 Task: Add Traditional Medicinals Organic Smooth Move Tea to the cart.
Action: Mouse pressed left at (18, 101)
Screenshot: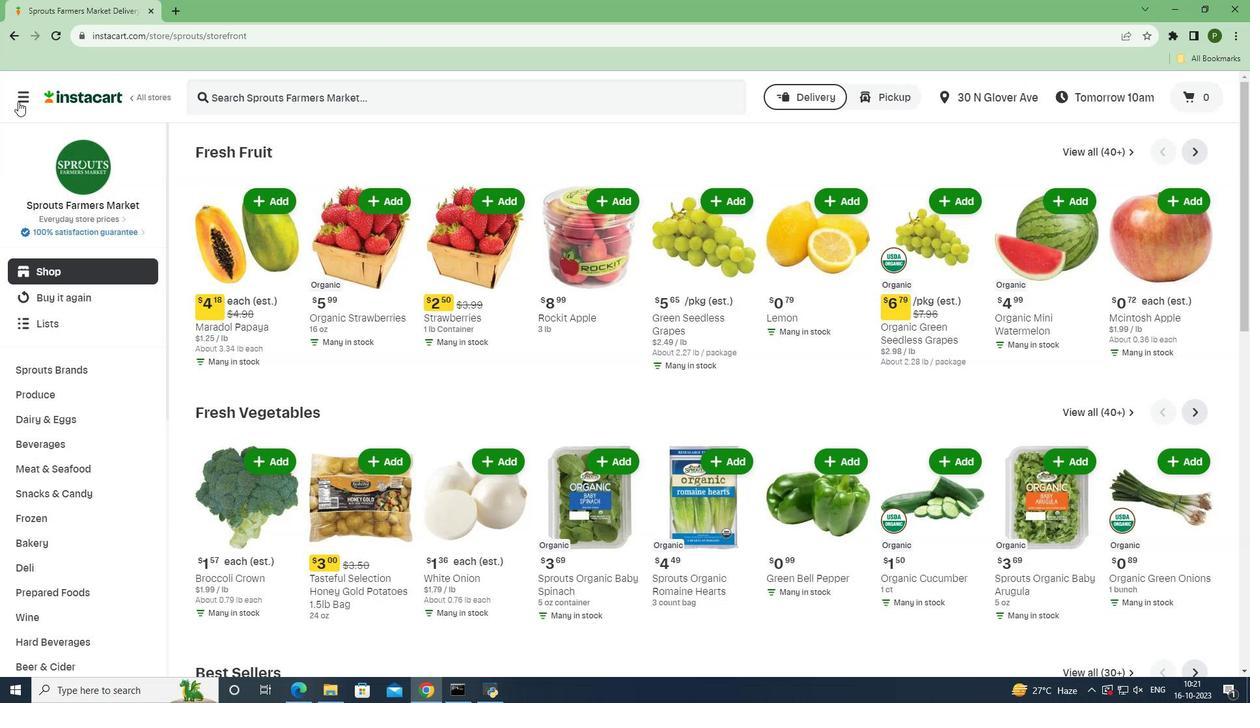 
Action: Mouse moved to (39, 347)
Screenshot: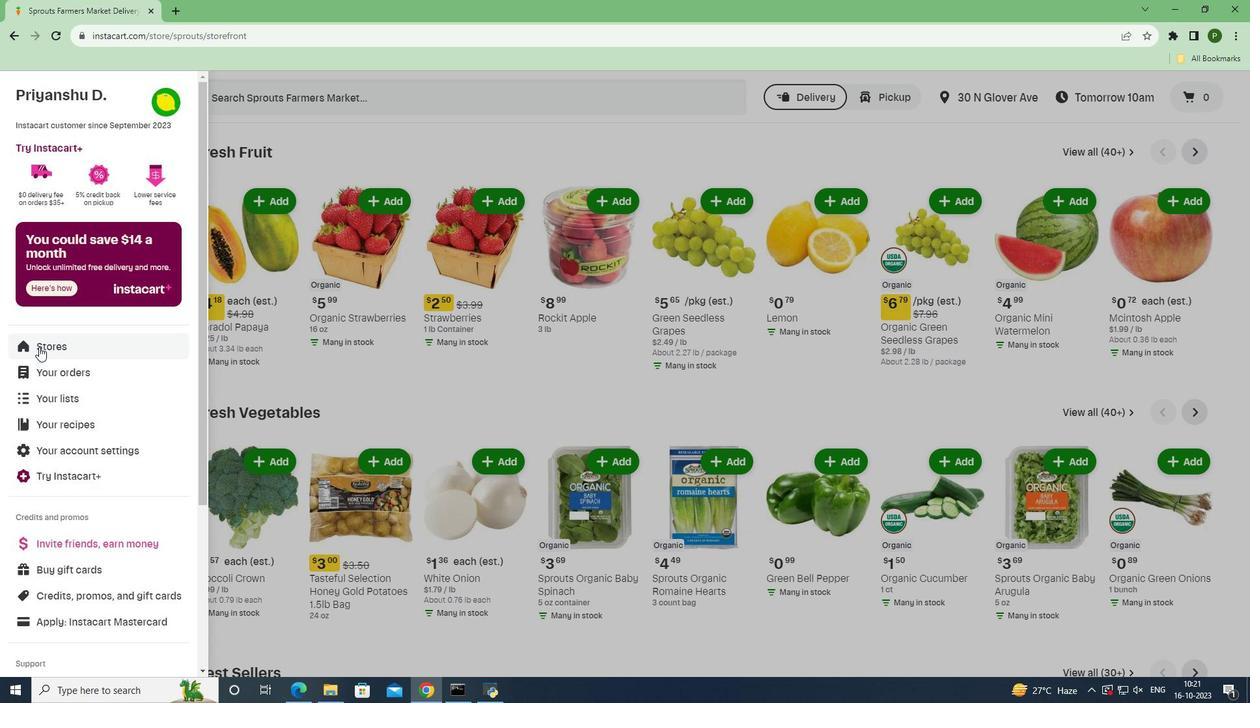 
Action: Mouse pressed left at (39, 347)
Screenshot: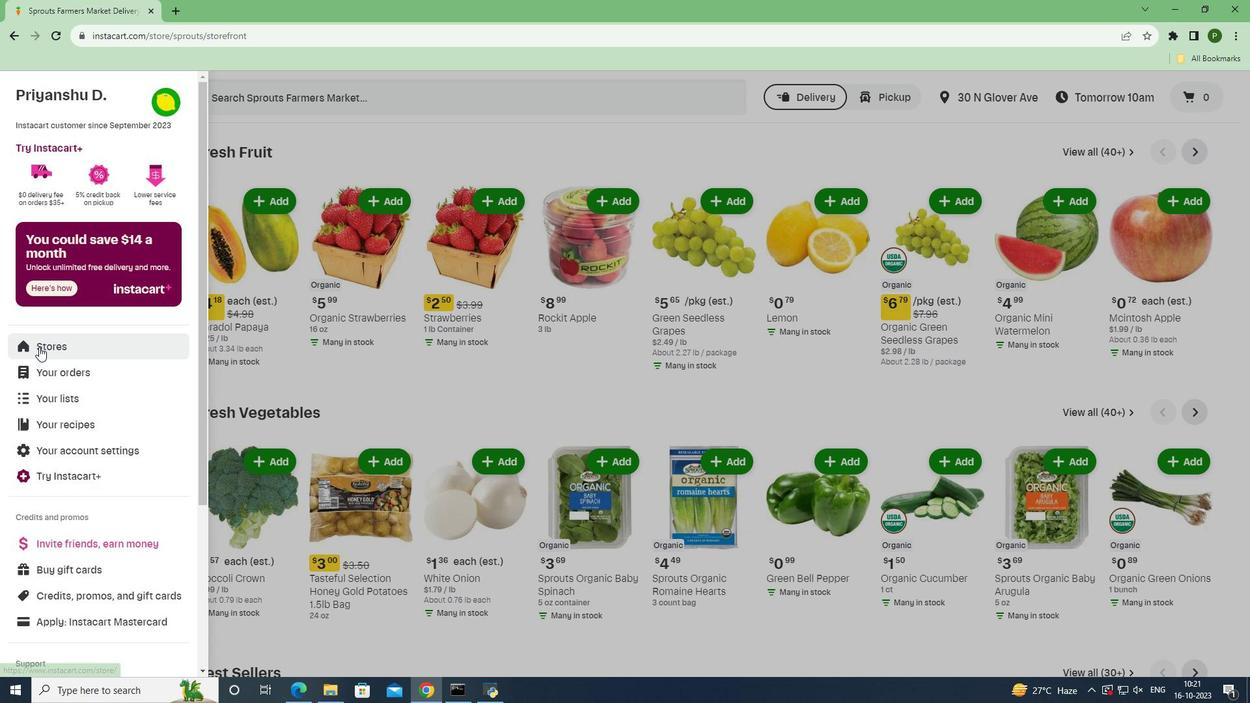 
Action: Mouse moved to (292, 138)
Screenshot: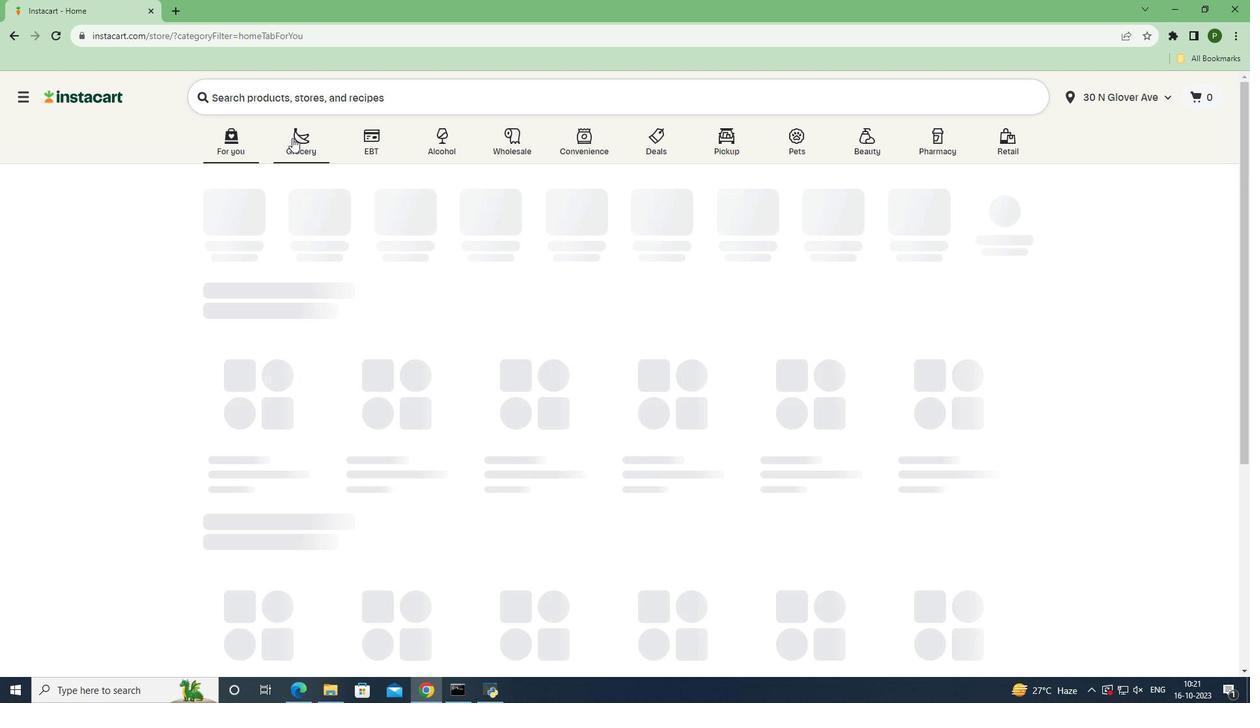 
Action: Mouse pressed left at (292, 138)
Screenshot: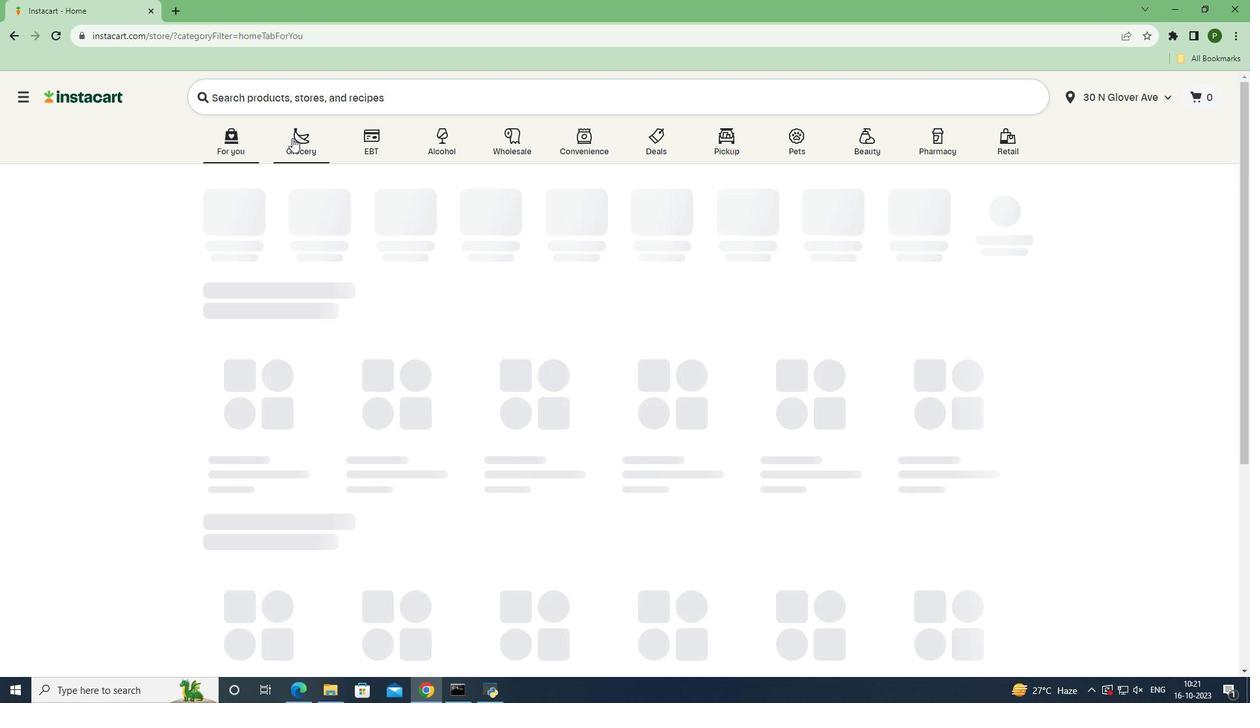 
Action: Mouse moved to (812, 308)
Screenshot: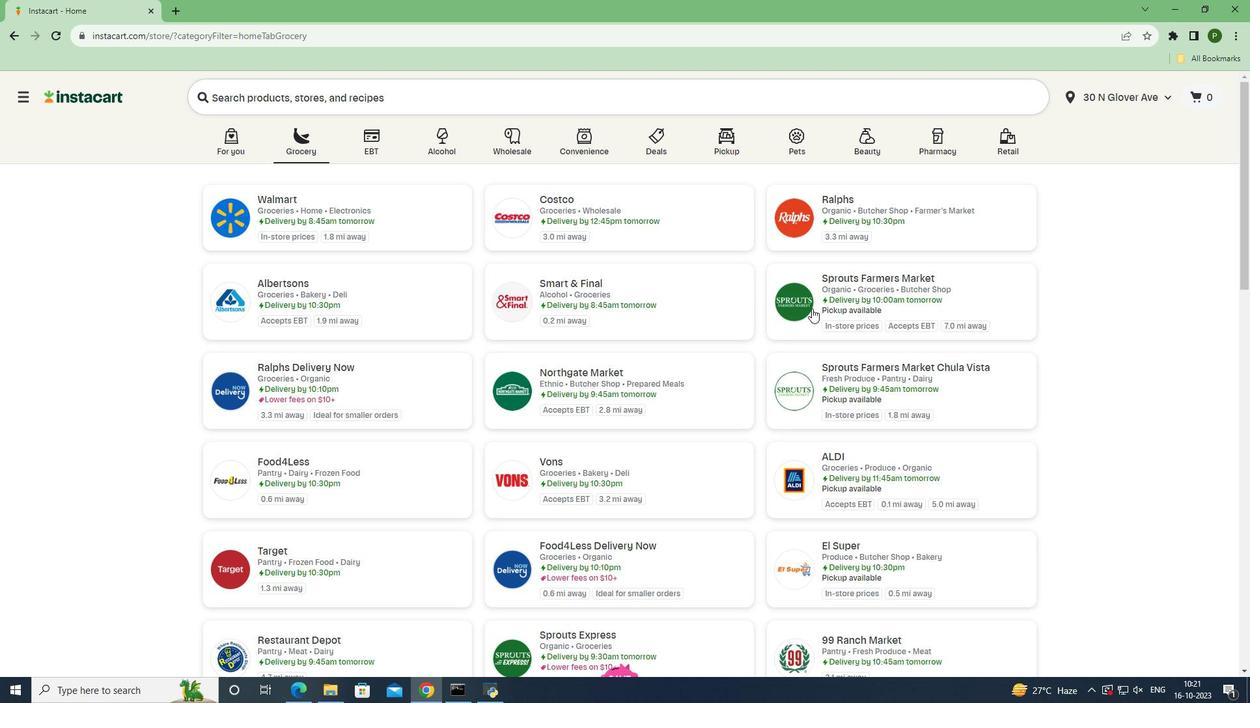 
Action: Mouse pressed left at (812, 308)
Screenshot: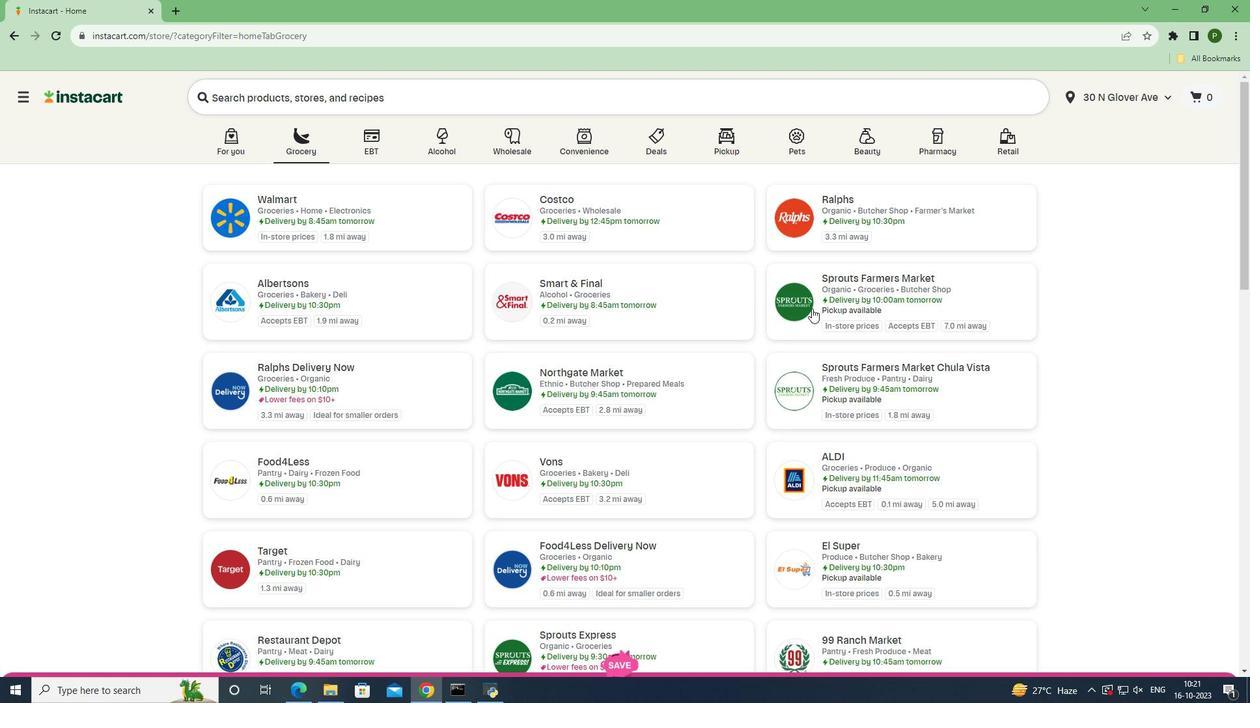 
Action: Mouse moved to (54, 442)
Screenshot: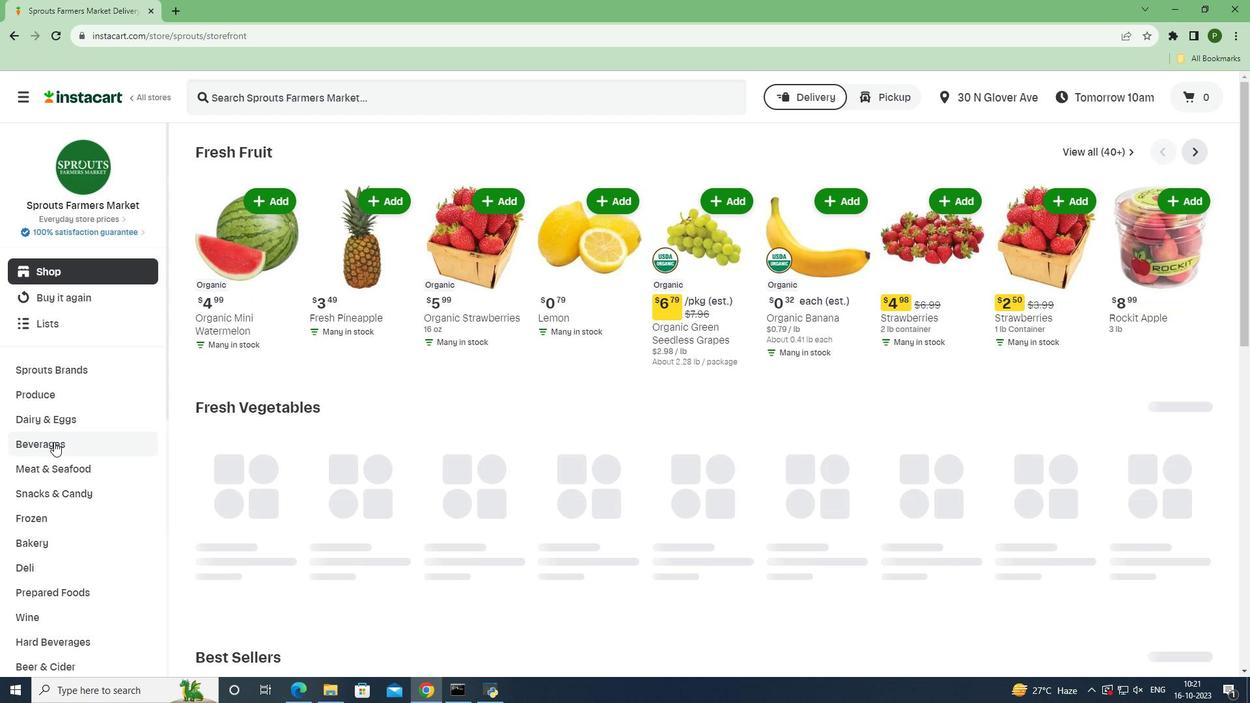 
Action: Mouse pressed left at (54, 442)
Screenshot: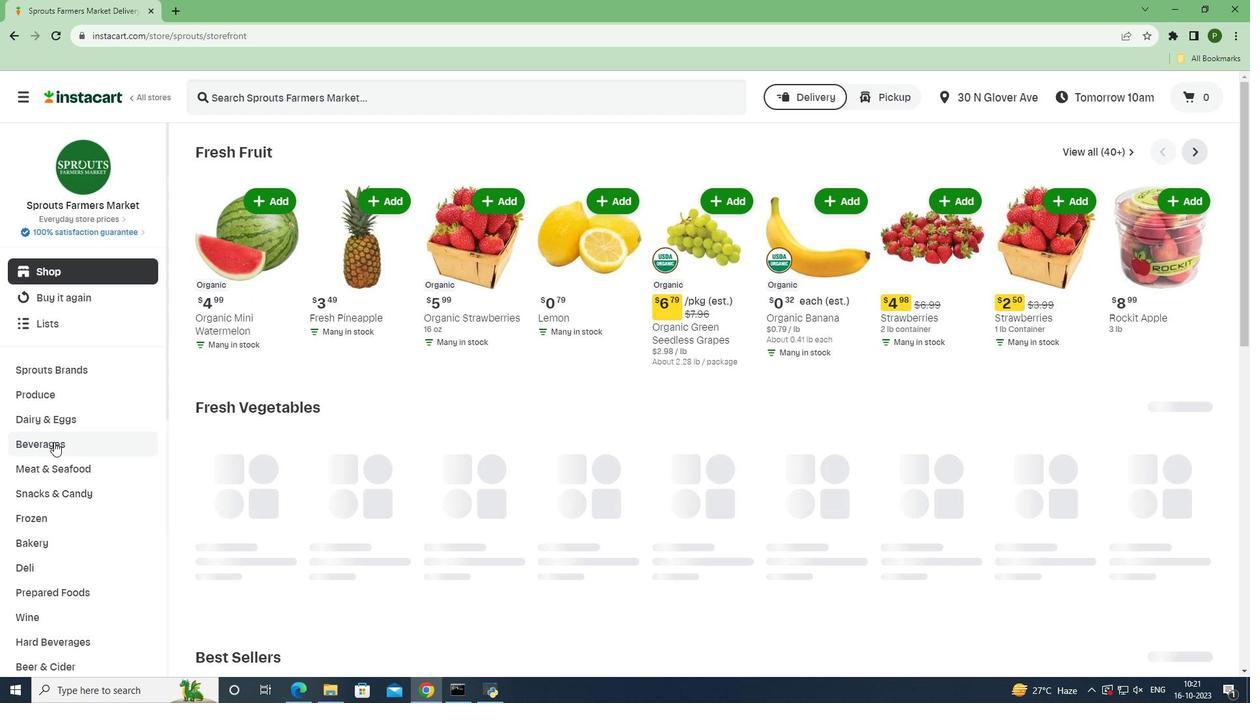 
Action: Mouse moved to (1128, 181)
Screenshot: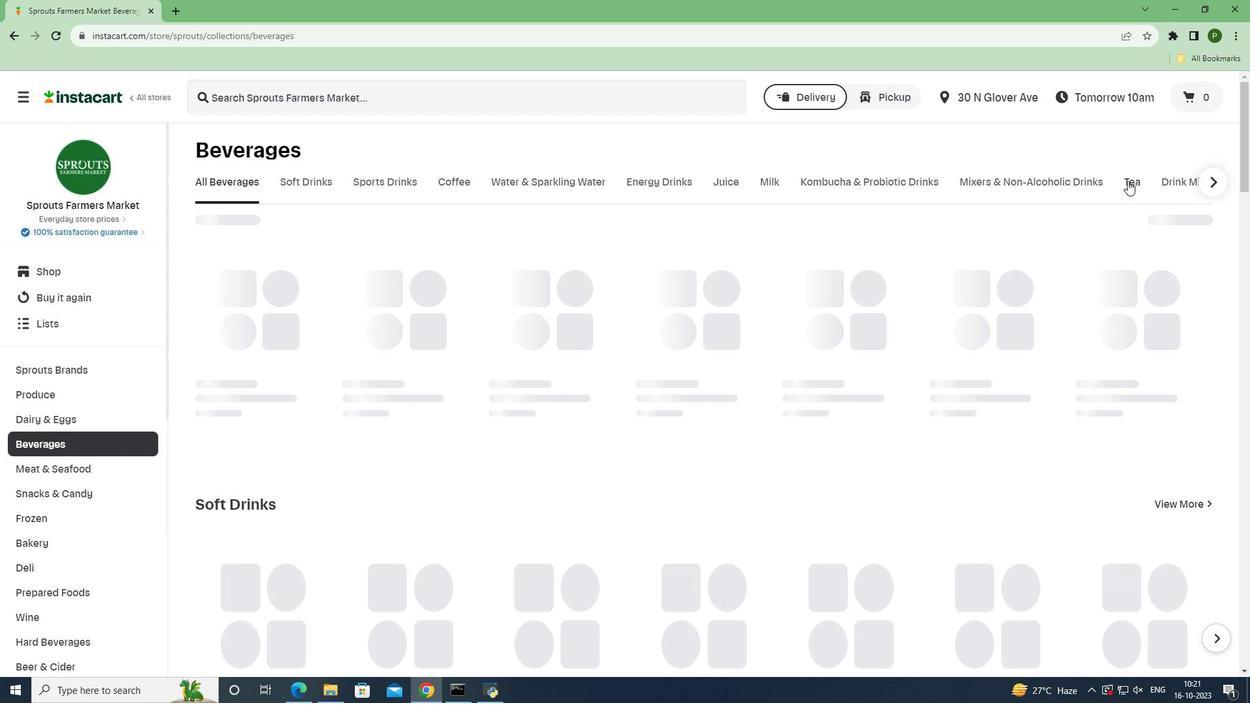 
Action: Mouse pressed left at (1128, 181)
Screenshot: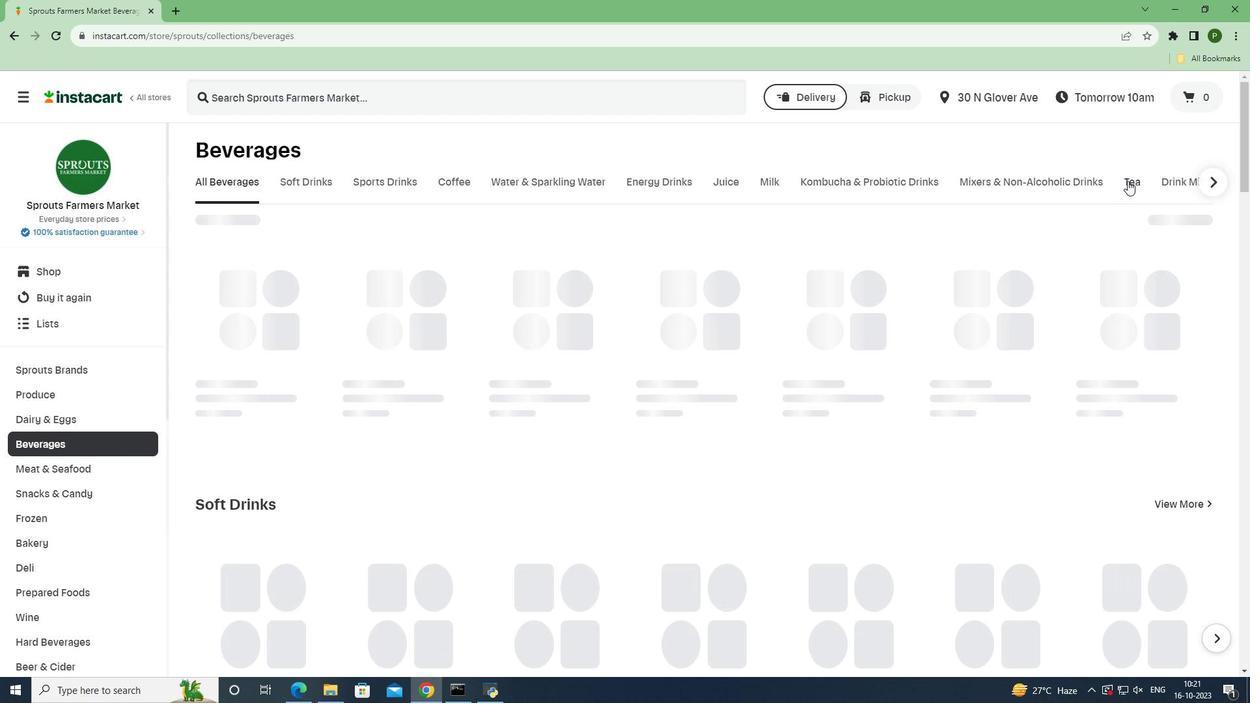 
Action: Mouse moved to (462, 106)
Screenshot: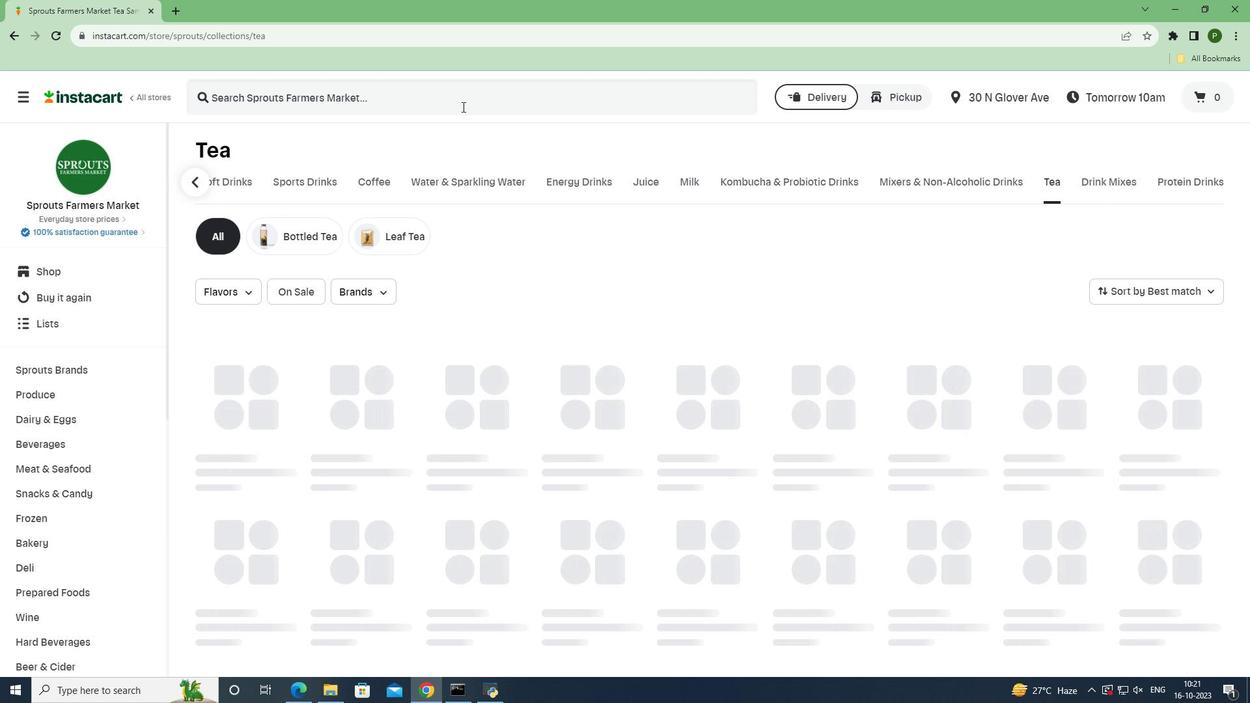 
Action: Mouse pressed left at (462, 106)
Screenshot: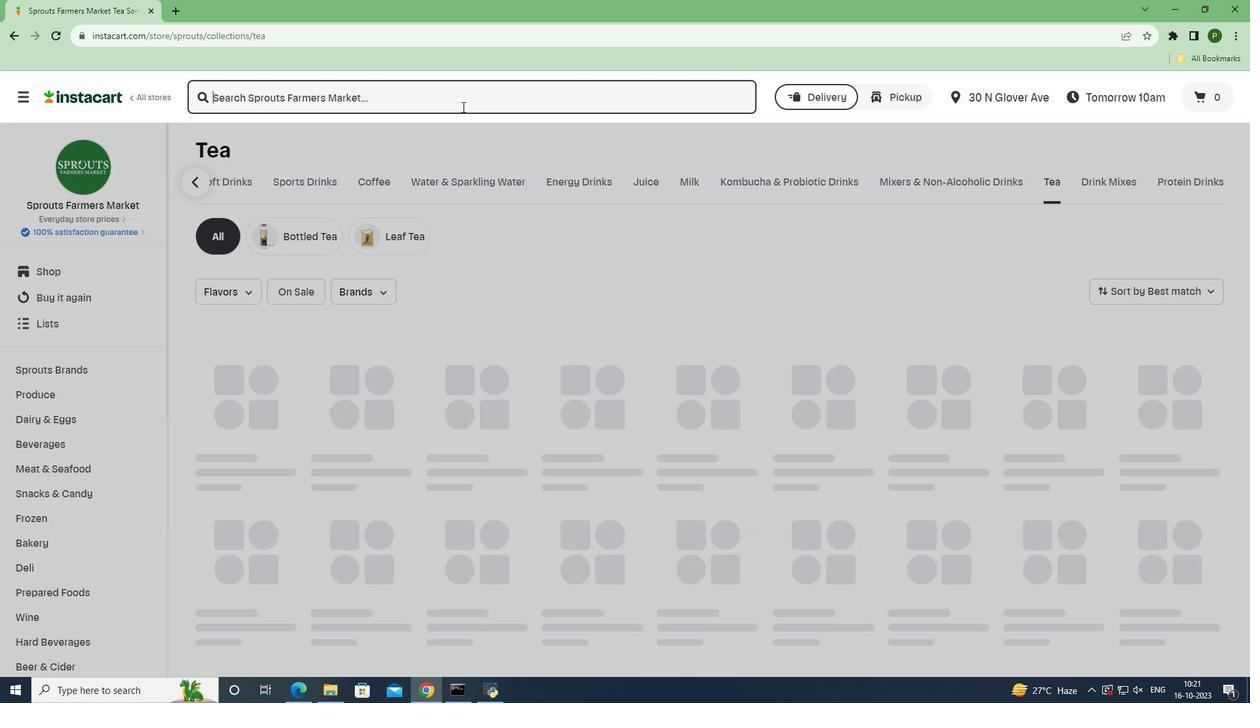 
Action: Mouse moved to (462, 104)
Screenshot: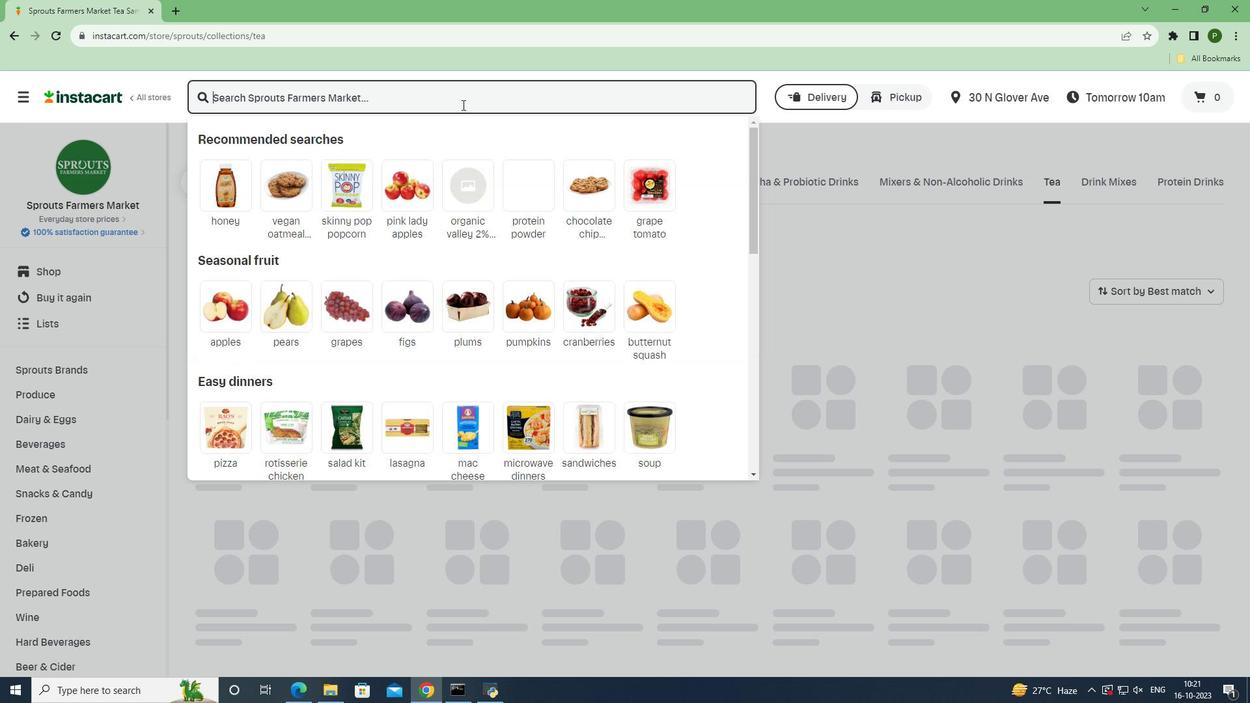 
Action: Key pressed <Key.caps_lock>T<Key.caps_lock>raditional<Key.space><Key.caps_lock>M<Key.caps_lock>edicinals<Key.space><Key.caps_lock>O<Key.caps_lock>rganic<Key.space><Key.caps_lock>S<Key.caps_lock>mooth<Key.space><Key.caps_lock>M<Key.caps_lock>ove<Key.space><Key.caps_lock>T<Key.caps_lock>ea<Key.space><Key.enter>
Screenshot: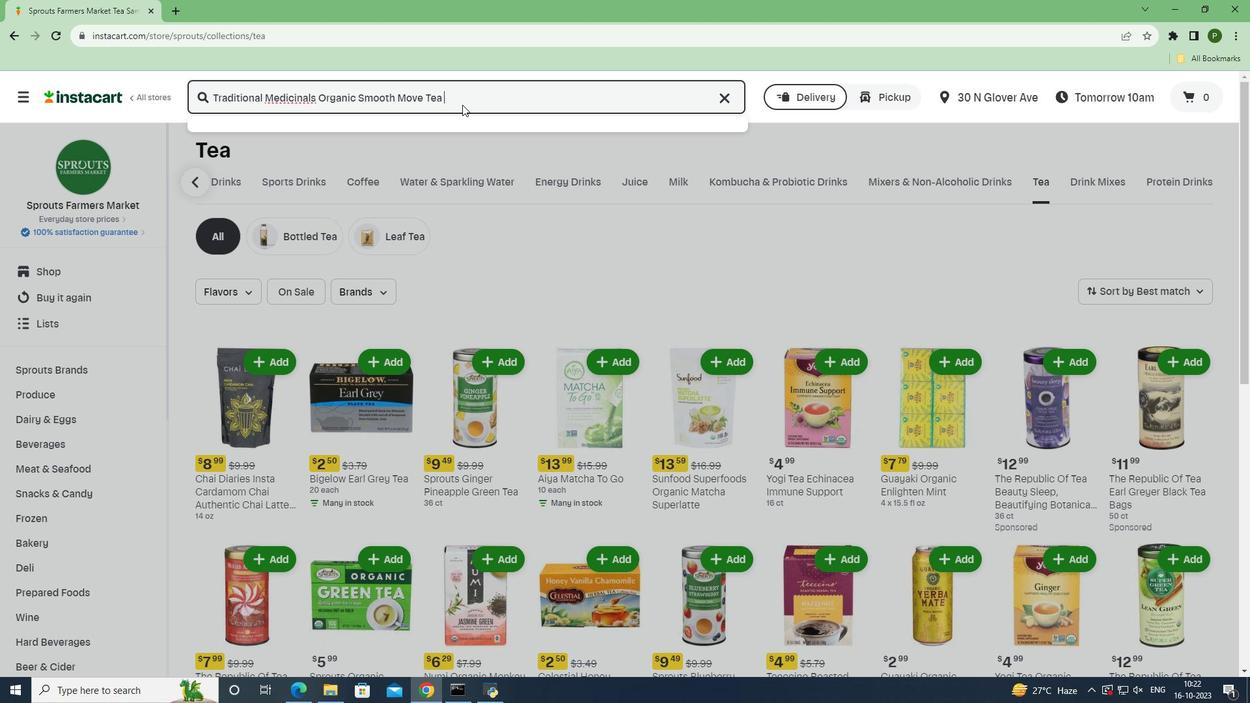 
Action: Mouse moved to (779, 233)
Screenshot: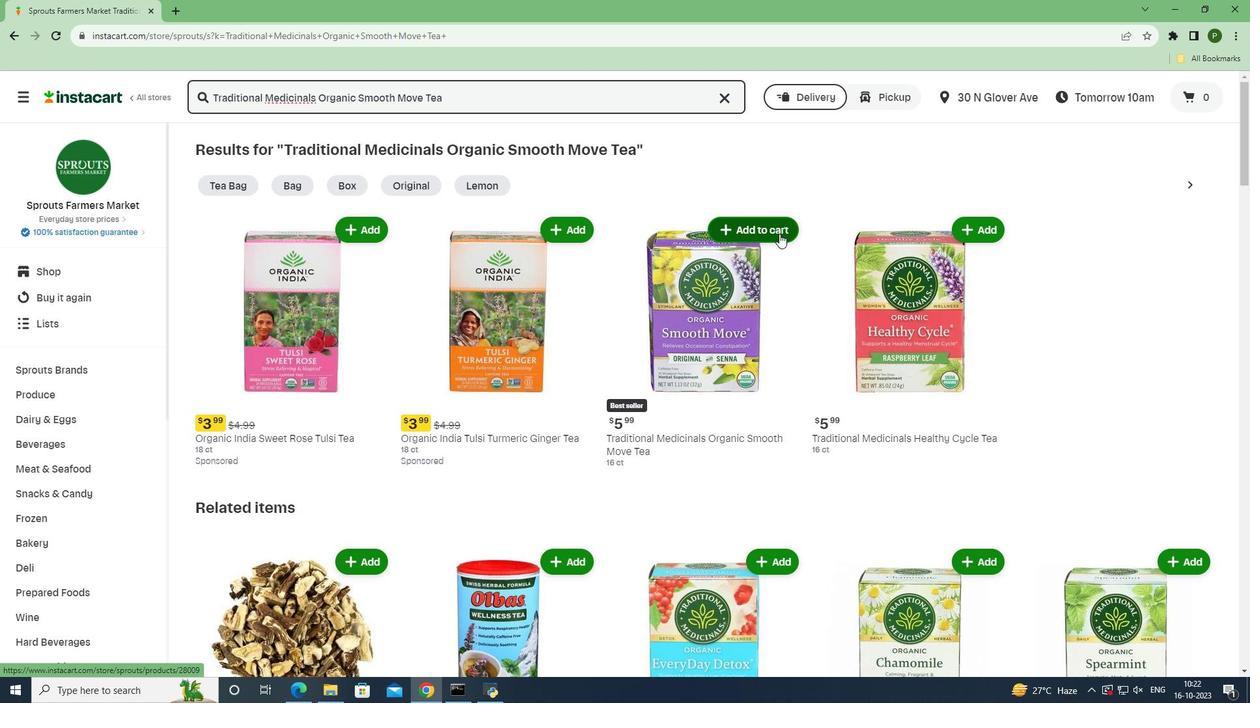 
Action: Mouse pressed left at (779, 233)
Screenshot: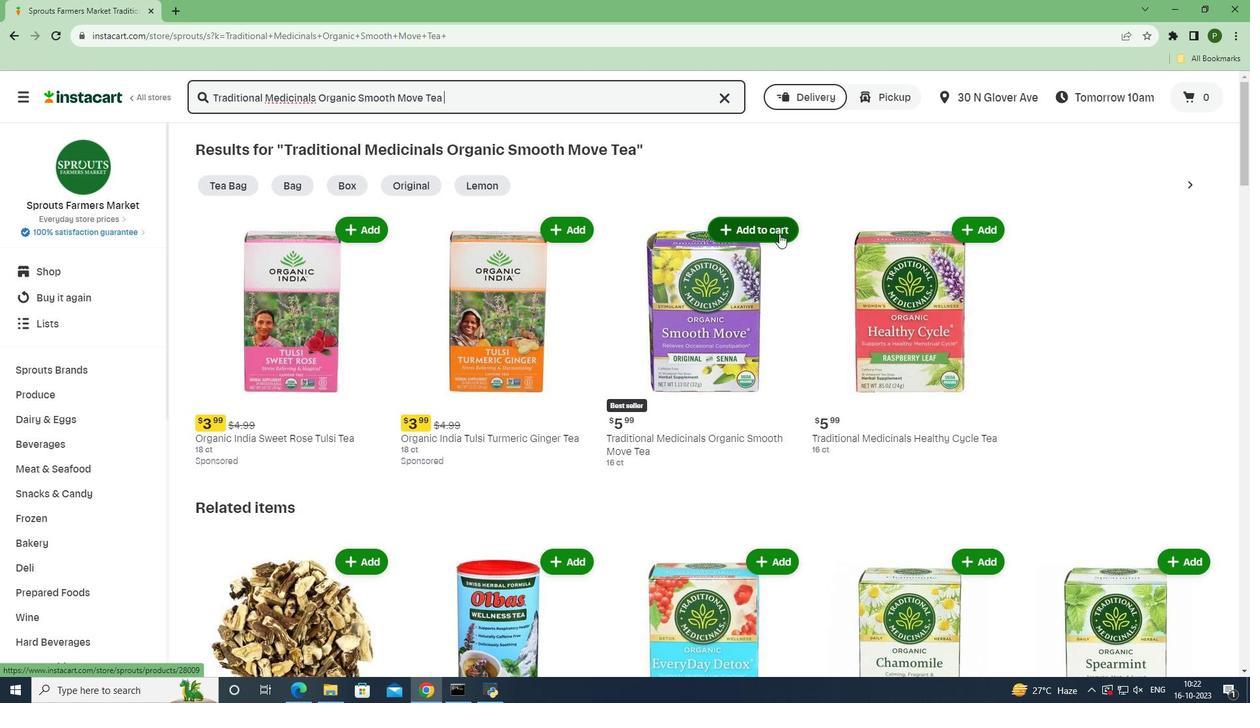 
Action: Mouse moved to (798, 291)
Screenshot: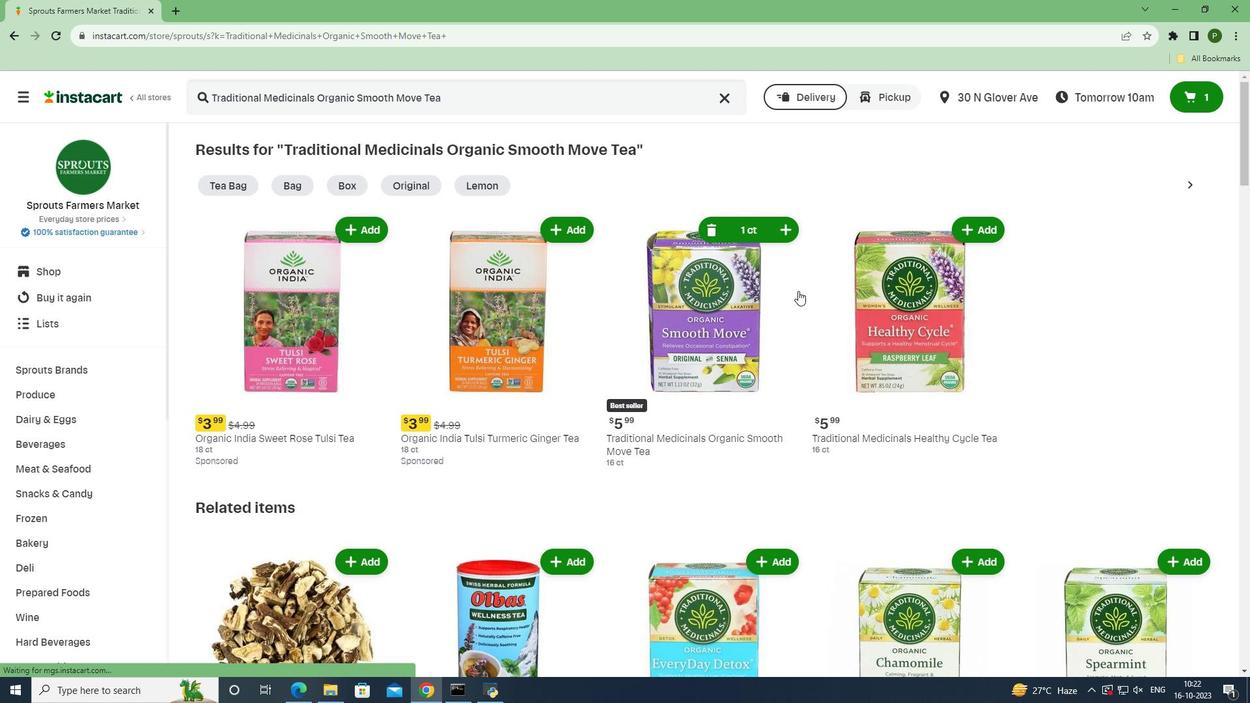 
